 Task: Look for properties with a step-free path to the guest entrance.
Action: Mouse moved to (1082, 154)
Screenshot: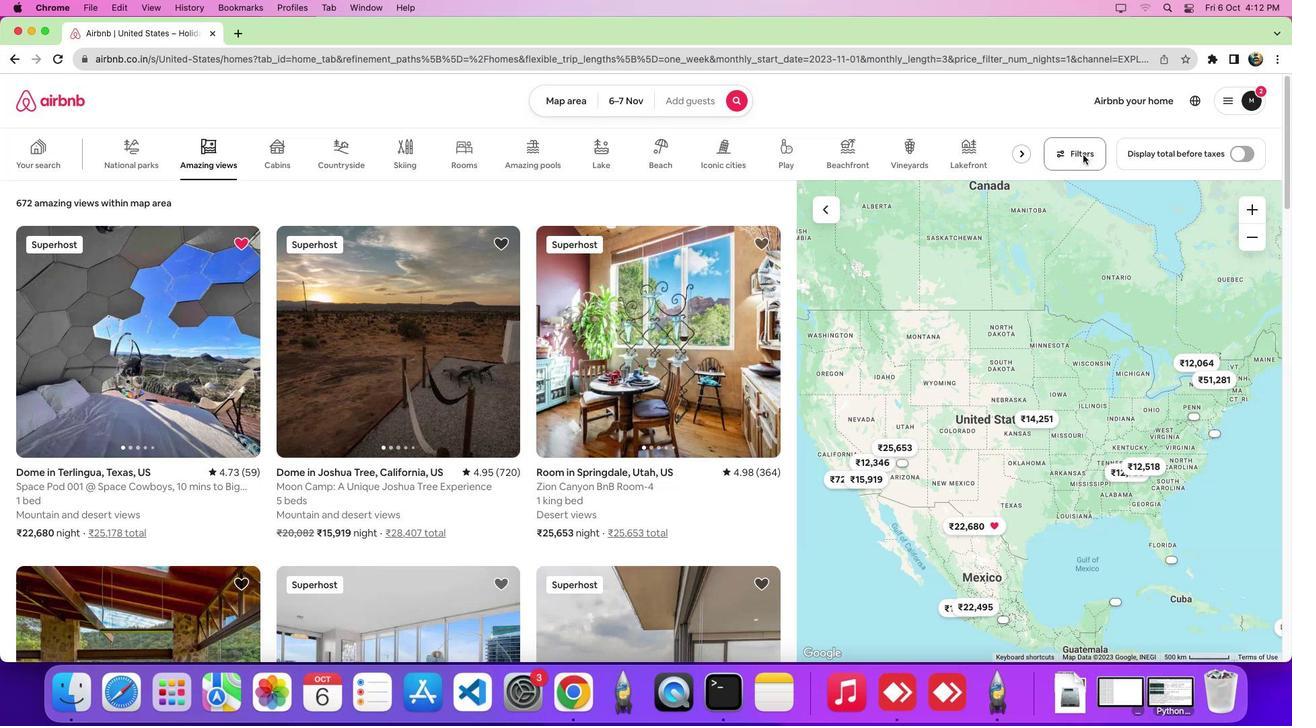 
Action: Mouse pressed left at (1082, 154)
Screenshot: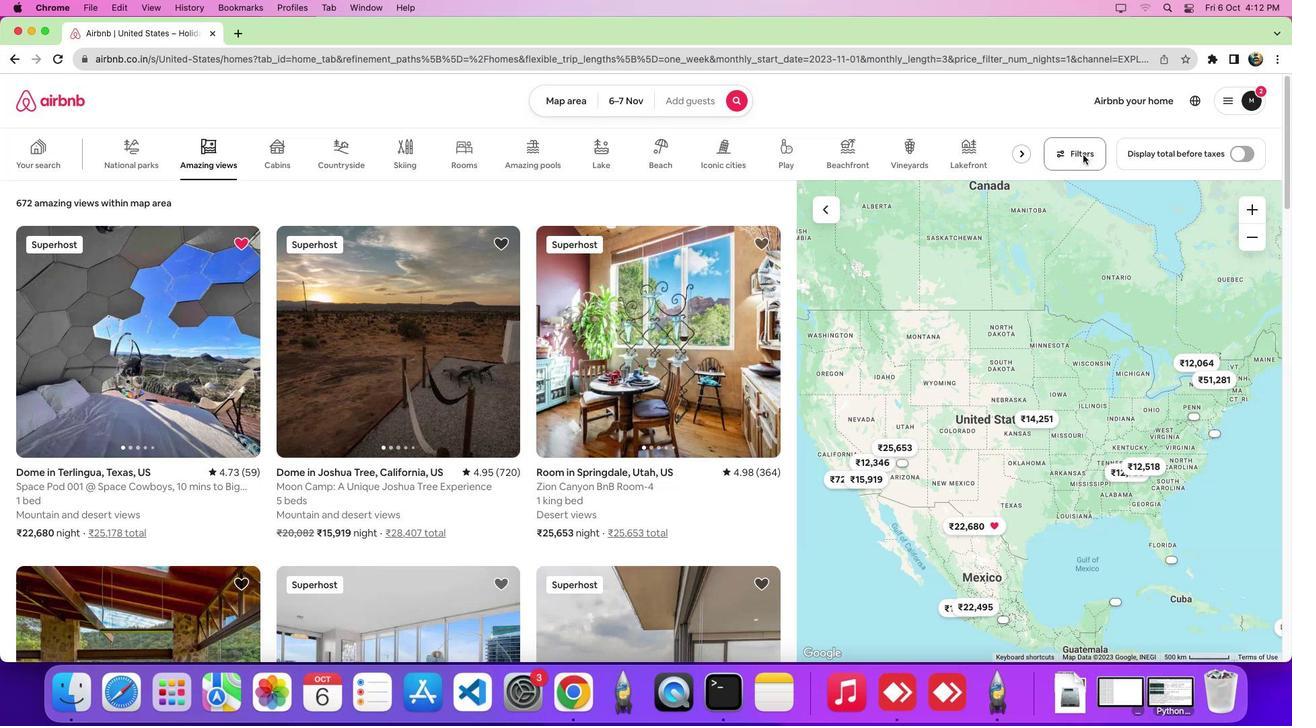 
Action: Mouse pressed left at (1082, 154)
Screenshot: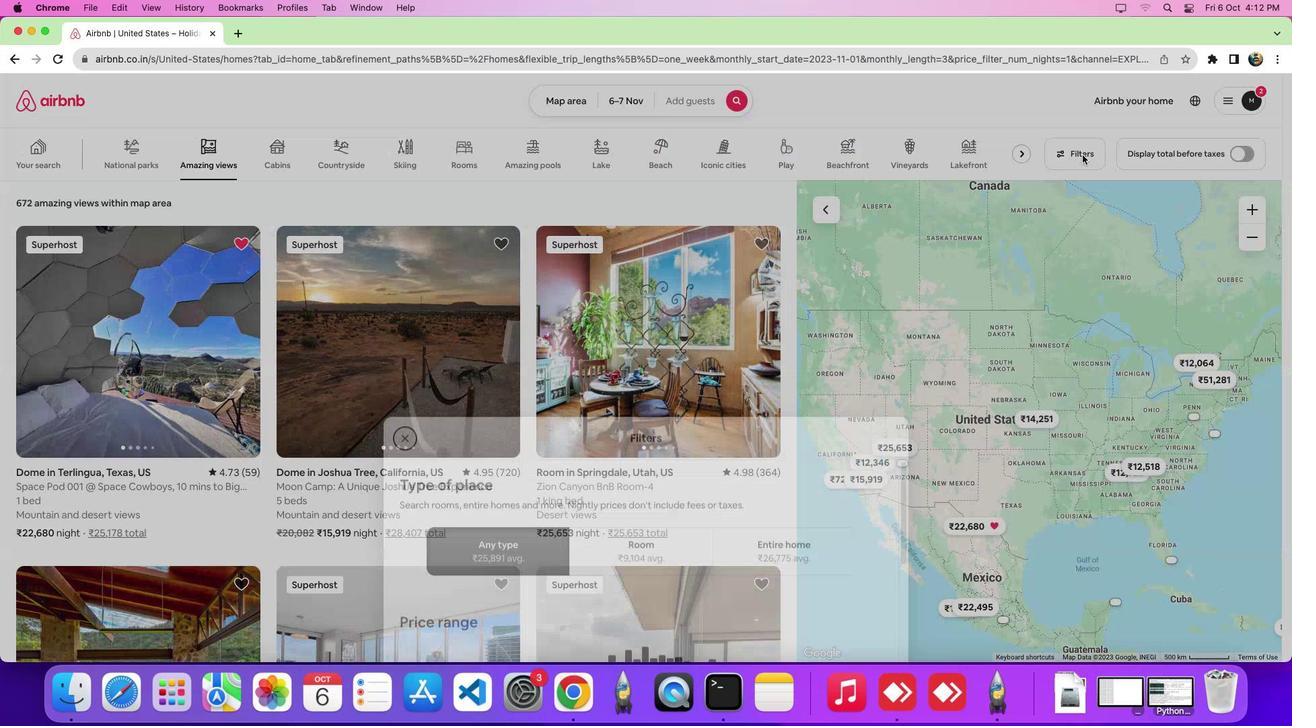 
Action: Mouse moved to (662, 237)
Screenshot: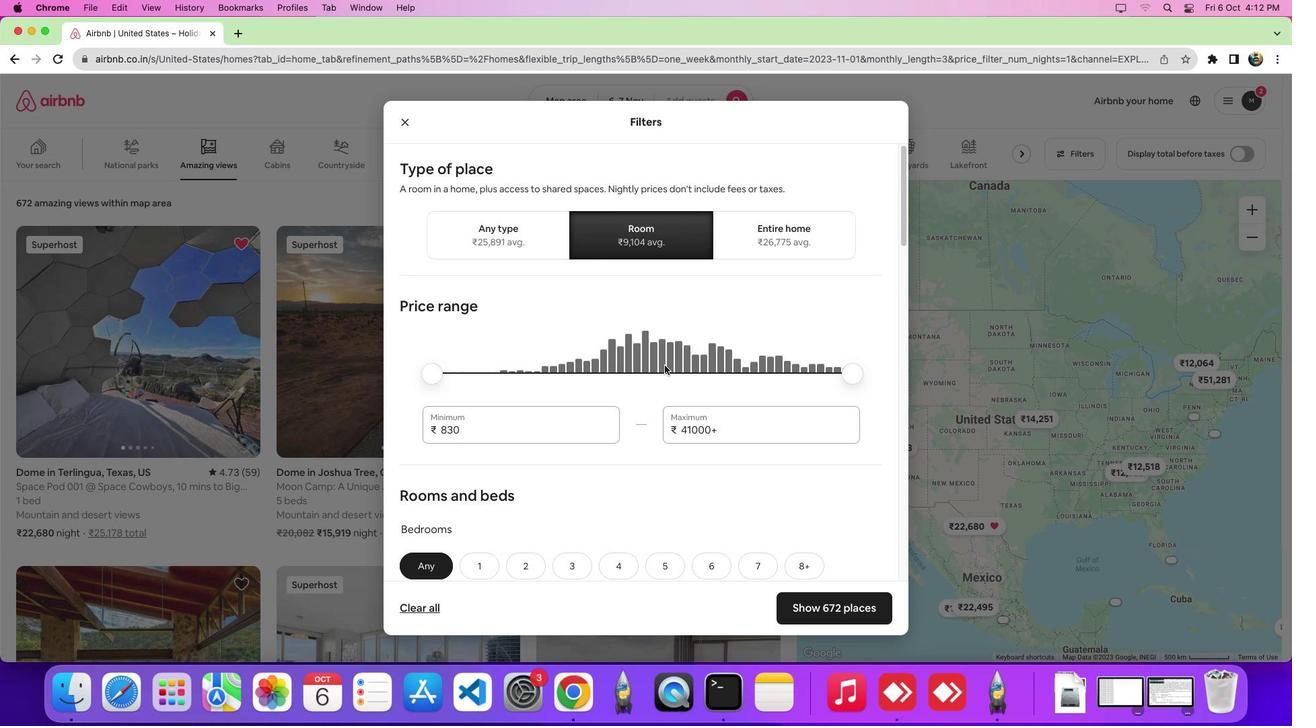 
Action: Mouse pressed left at (662, 237)
Screenshot: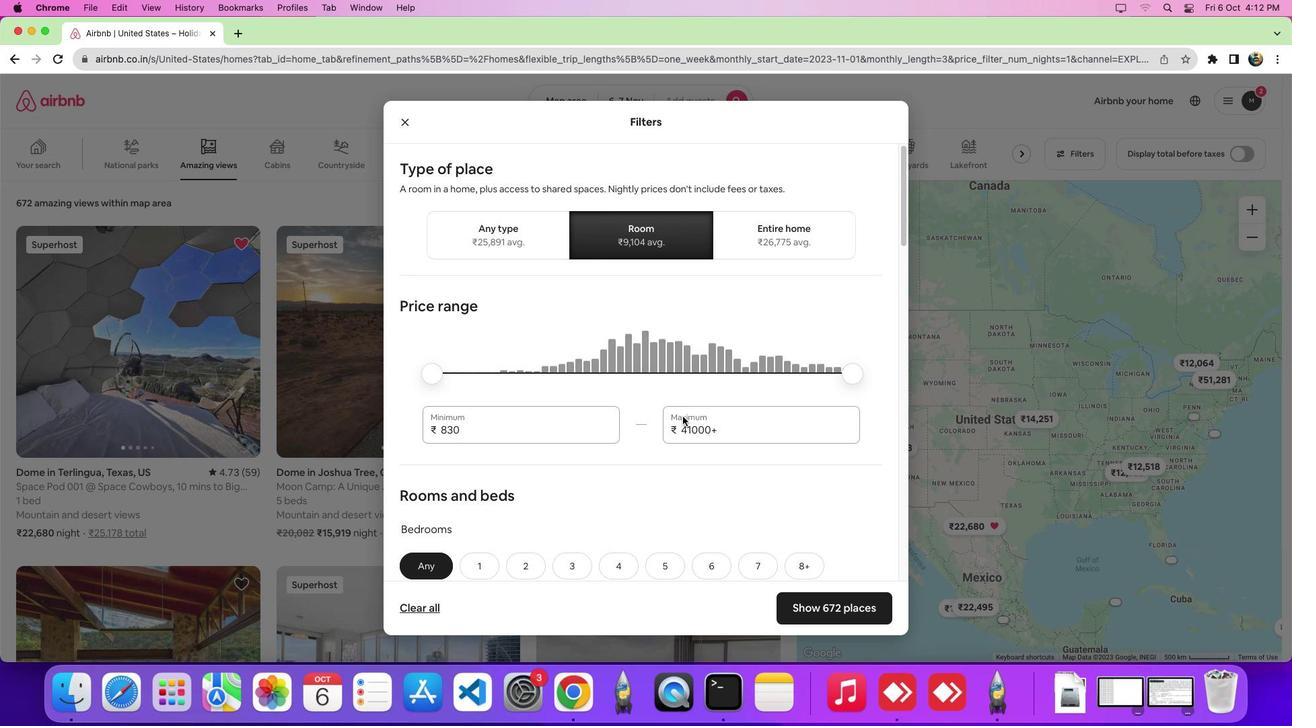 
Action: Mouse moved to (683, 419)
Screenshot: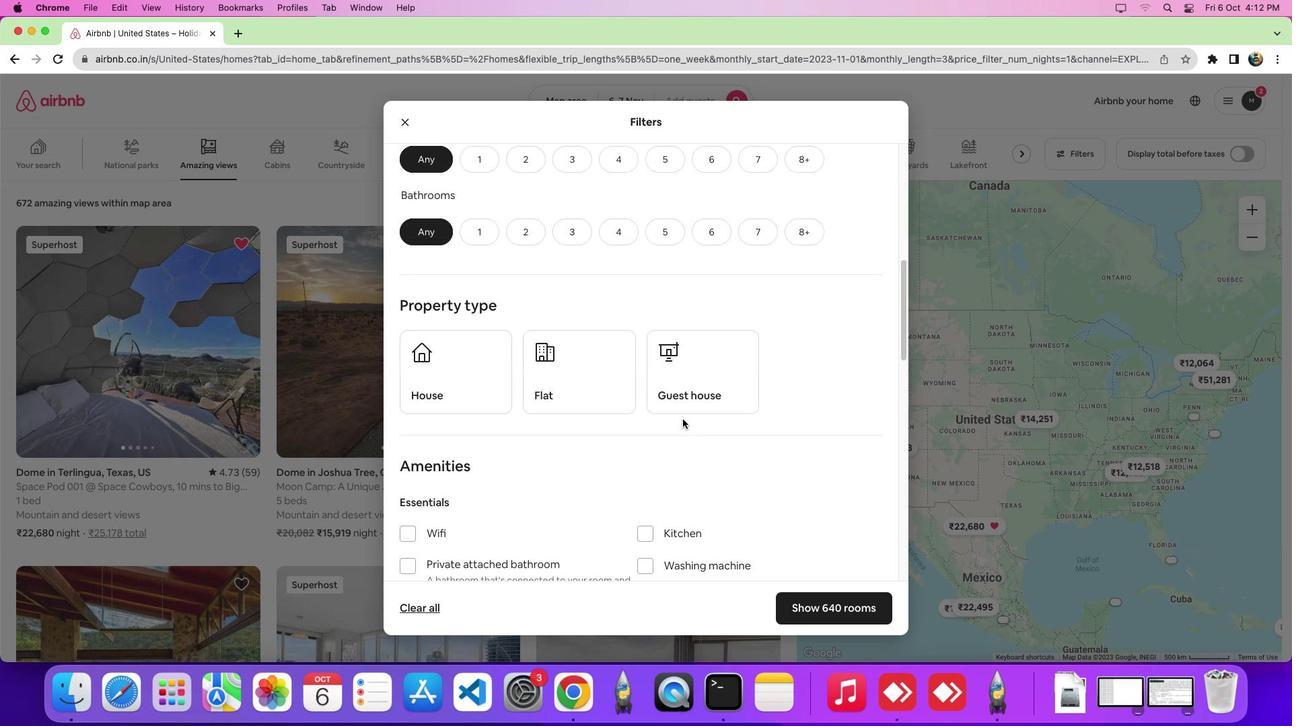 
Action: Mouse scrolled (683, 419) with delta (0, 0)
Screenshot: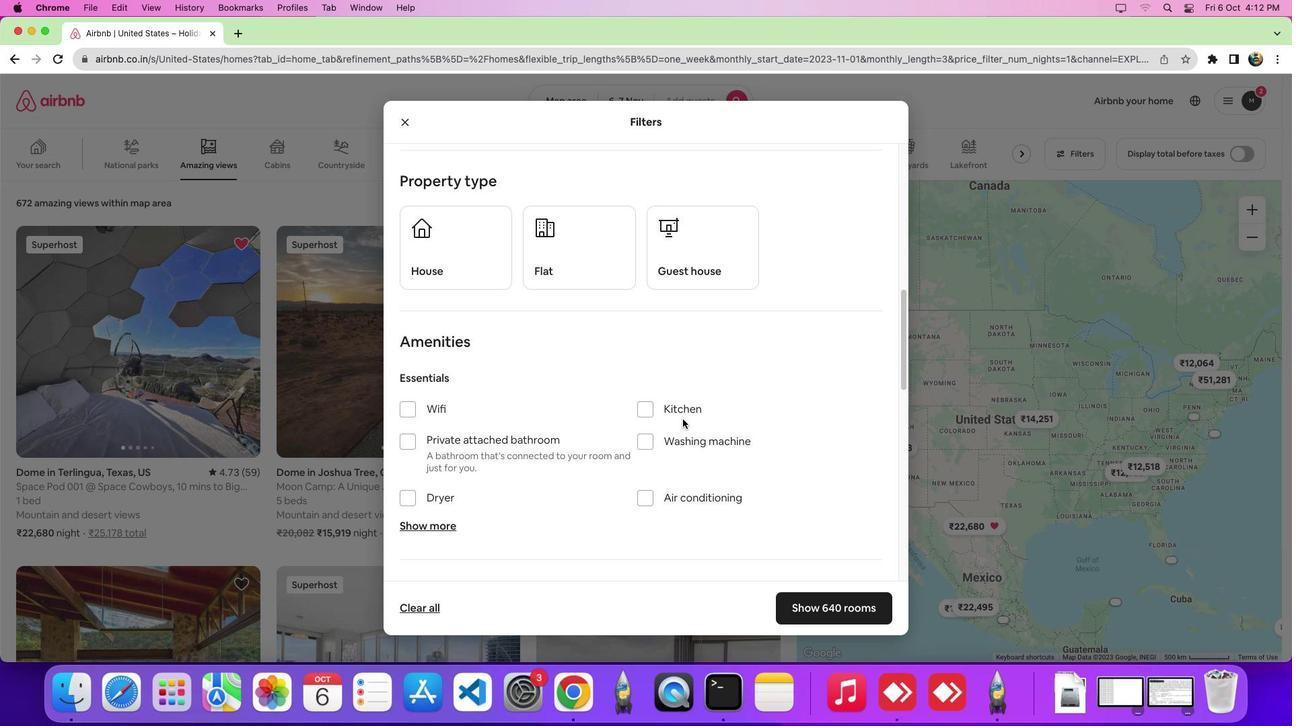 
Action: Mouse scrolled (683, 419) with delta (0, 0)
Screenshot: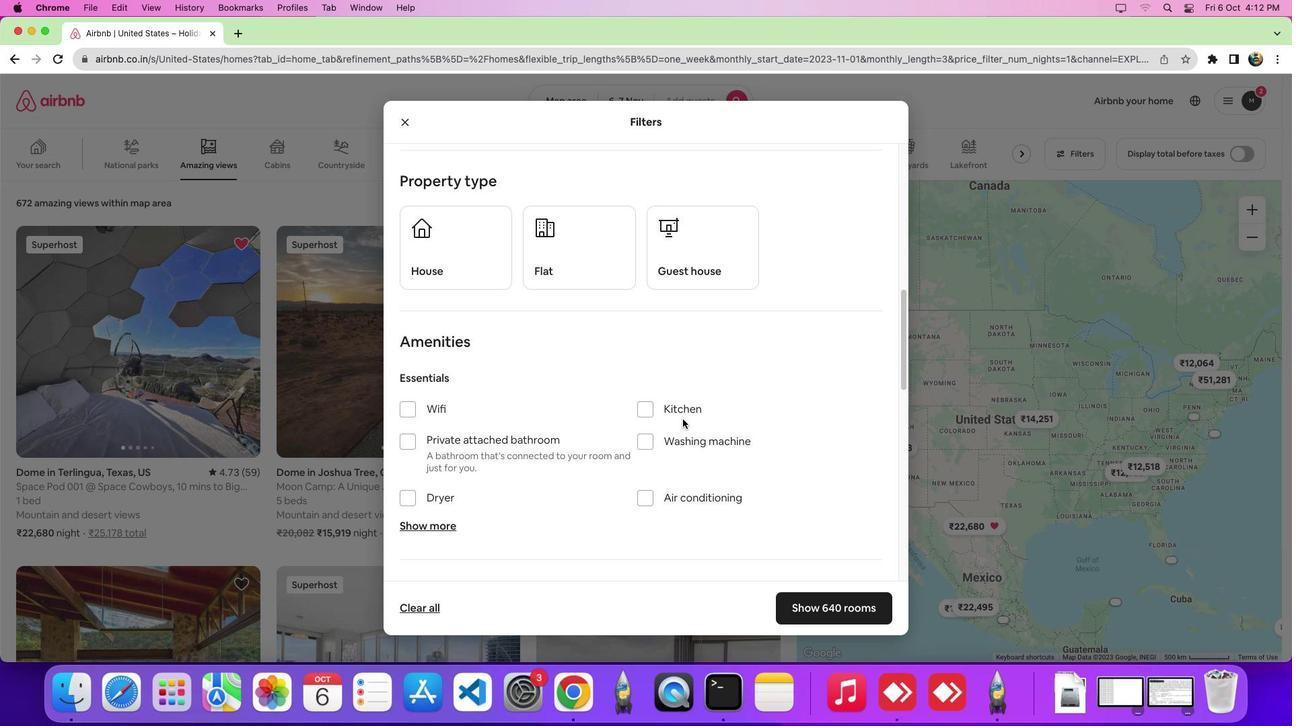 
Action: Mouse scrolled (683, 419) with delta (0, -5)
Screenshot: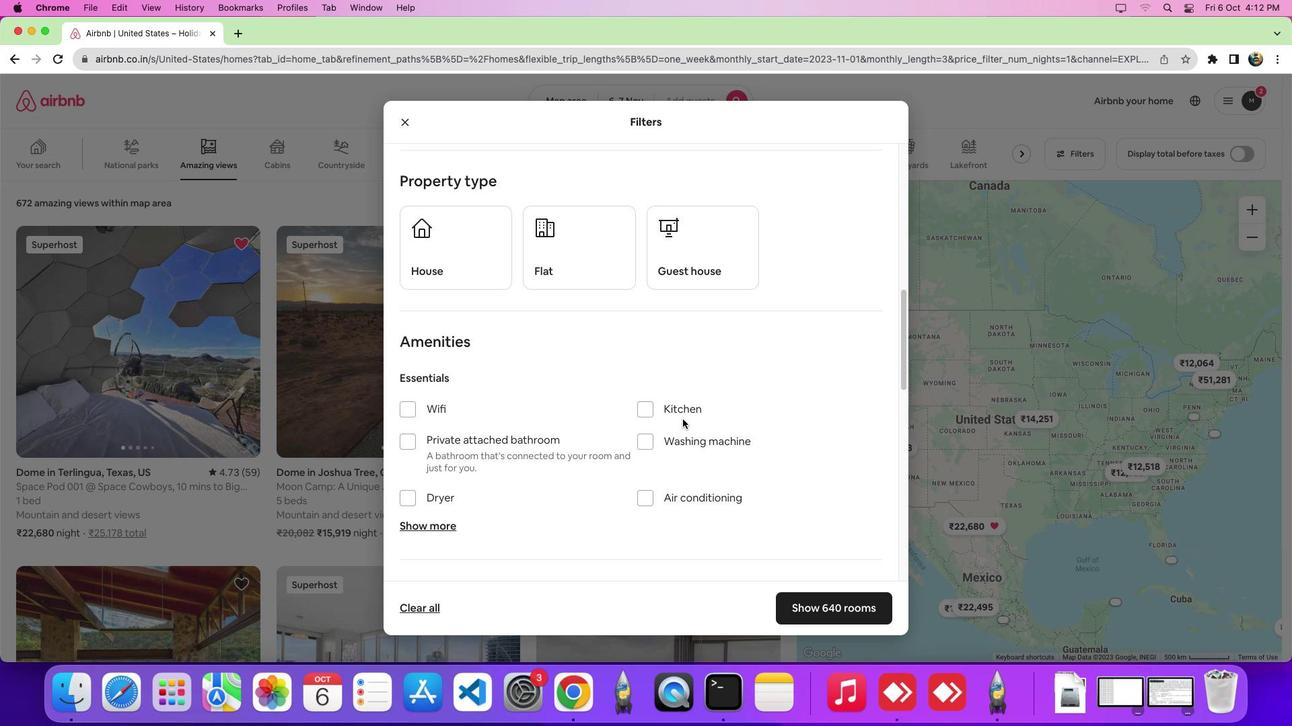 
Action: Mouse scrolled (683, 419) with delta (0, -7)
Screenshot: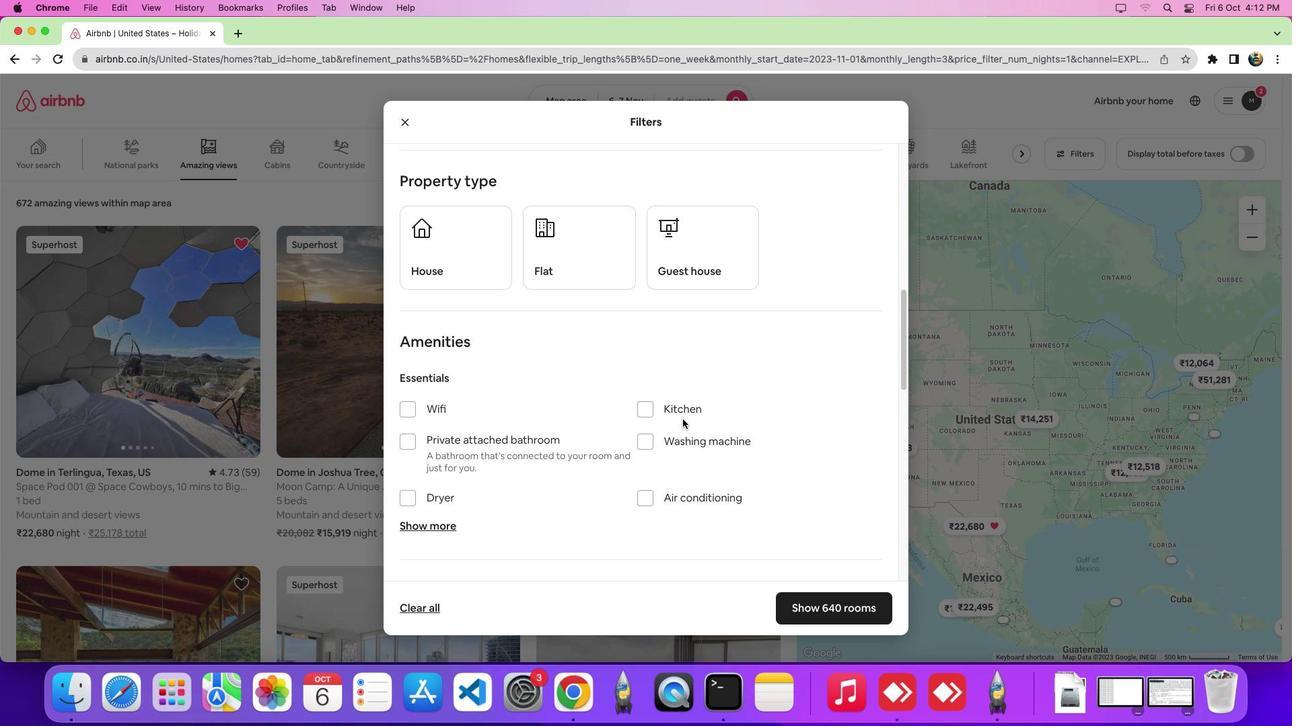 
Action: Mouse scrolled (683, 419) with delta (0, 0)
Screenshot: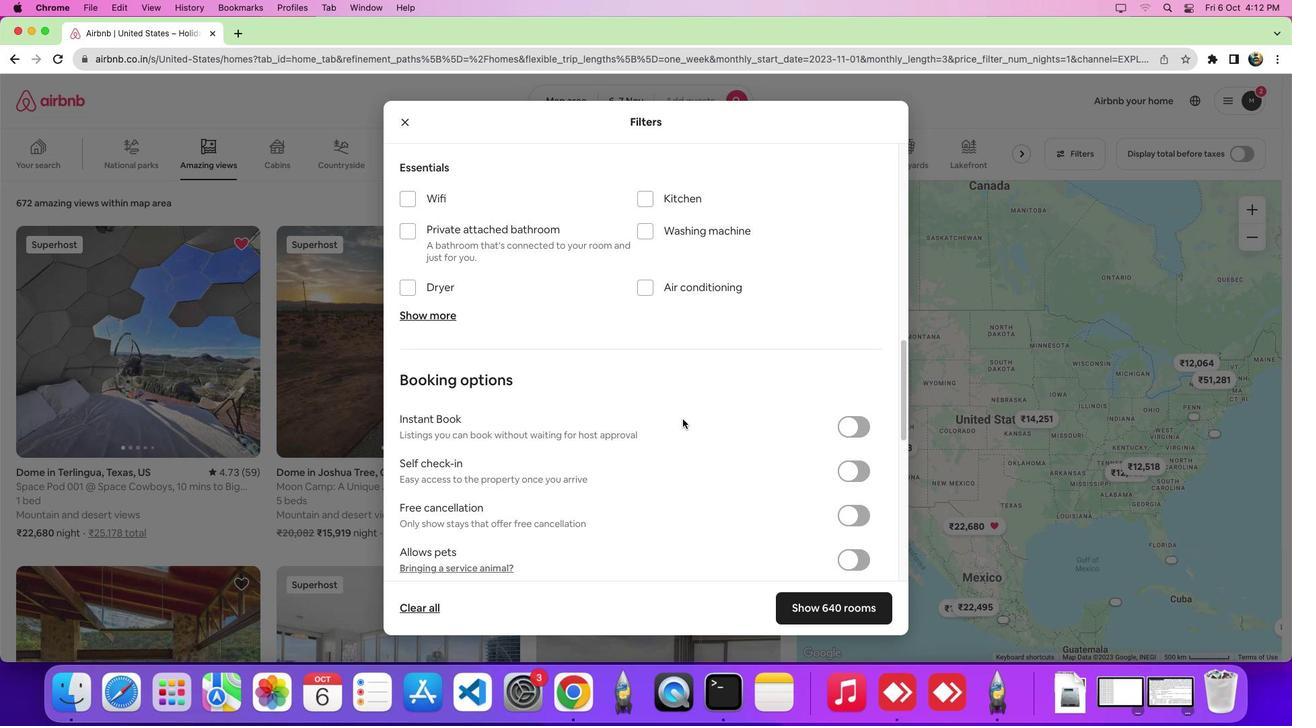 
Action: Mouse scrolled (683, 419) with delta (0, 0)
Screenshot: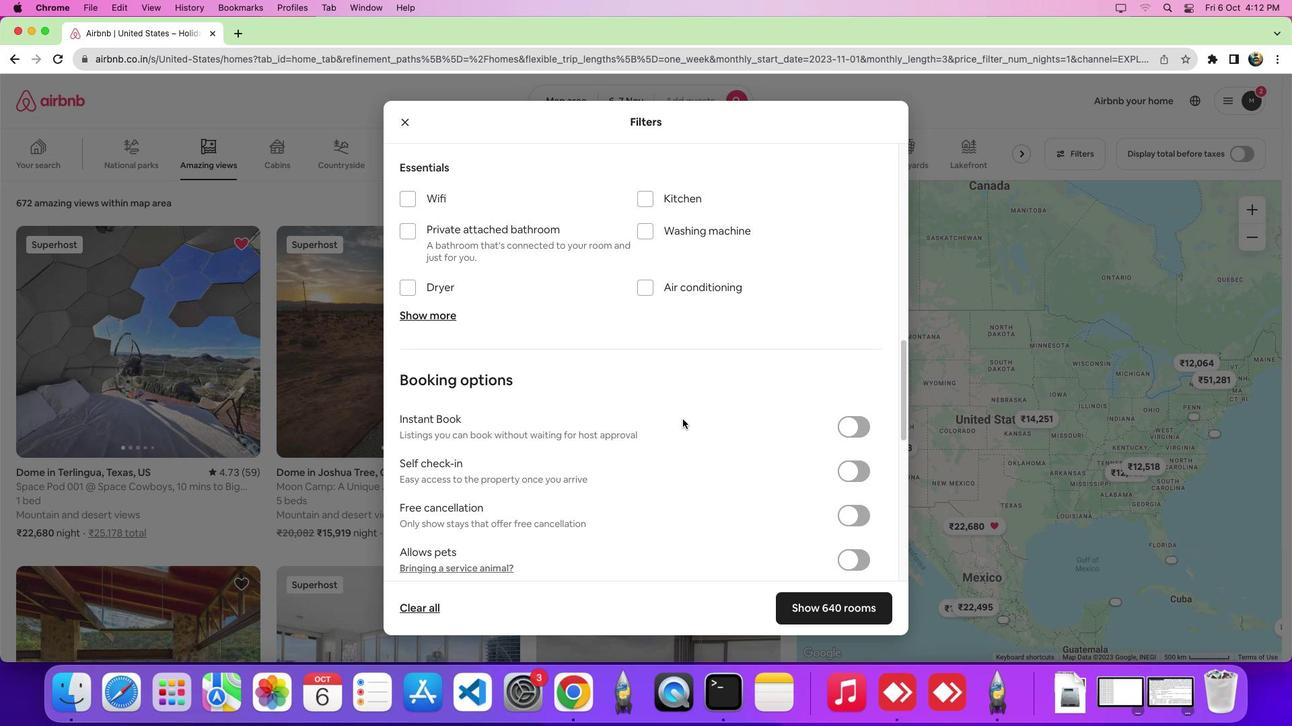 
Action: Mouse scrolled (683, 419) with delta (0, -4)
Screenshot: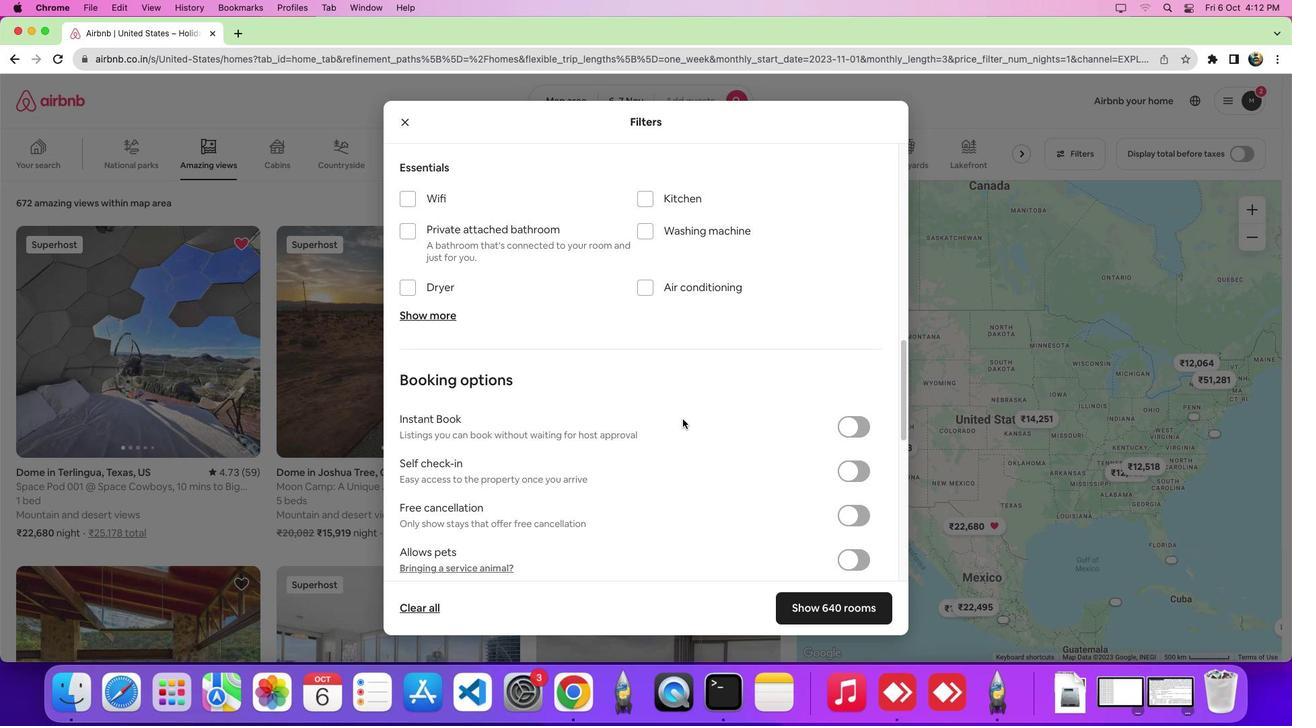 
Action: Mouse moved to (682, 419)
Screenshot: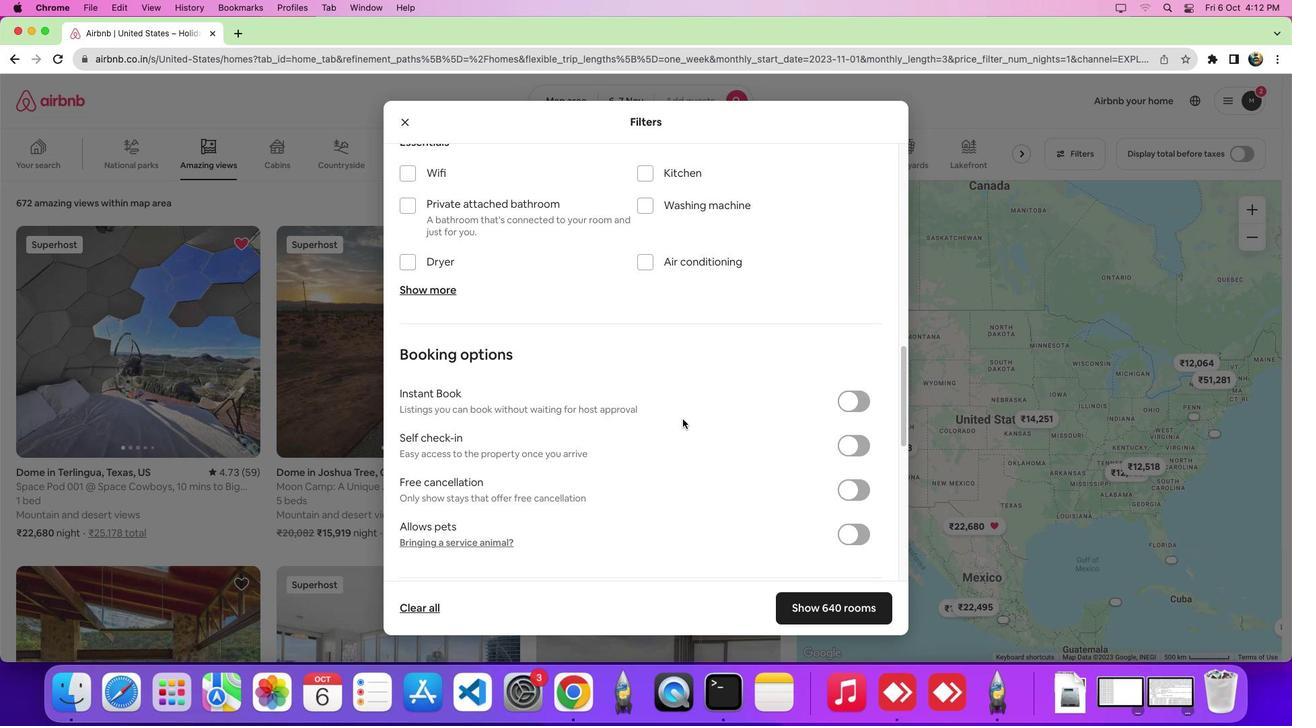 
Action: Mouse scrolled (682, 419) with delta (0, 0)
Screenshot: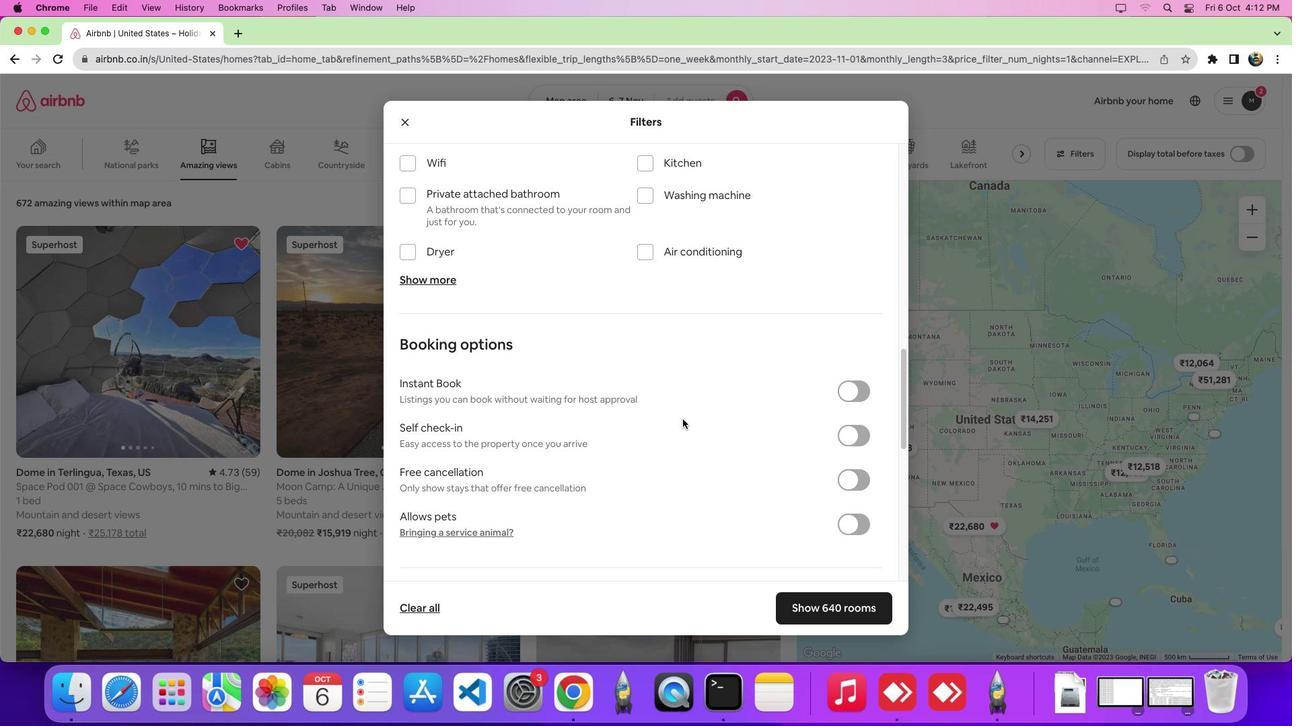
Action: Mouse scrolled (682, 419) with delta (0, 0)
Screenshot: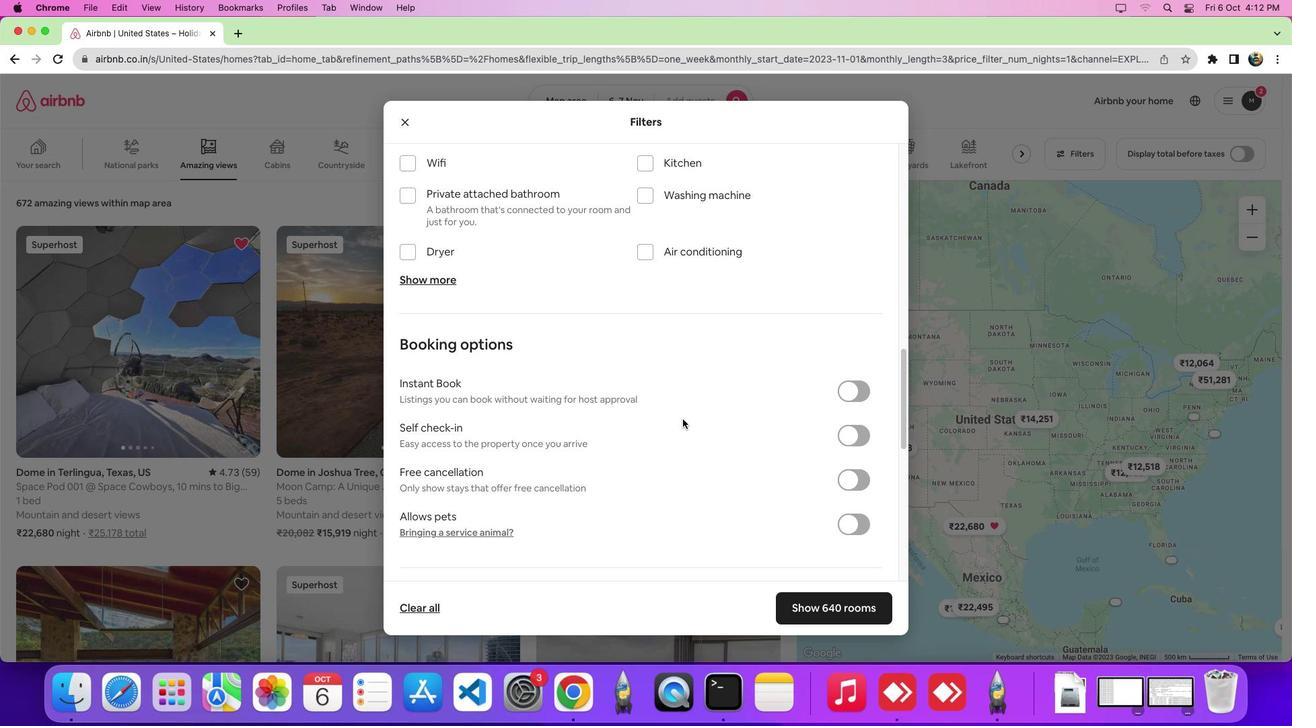 
Action: Mouse moved to (681, 419)
Screenshot: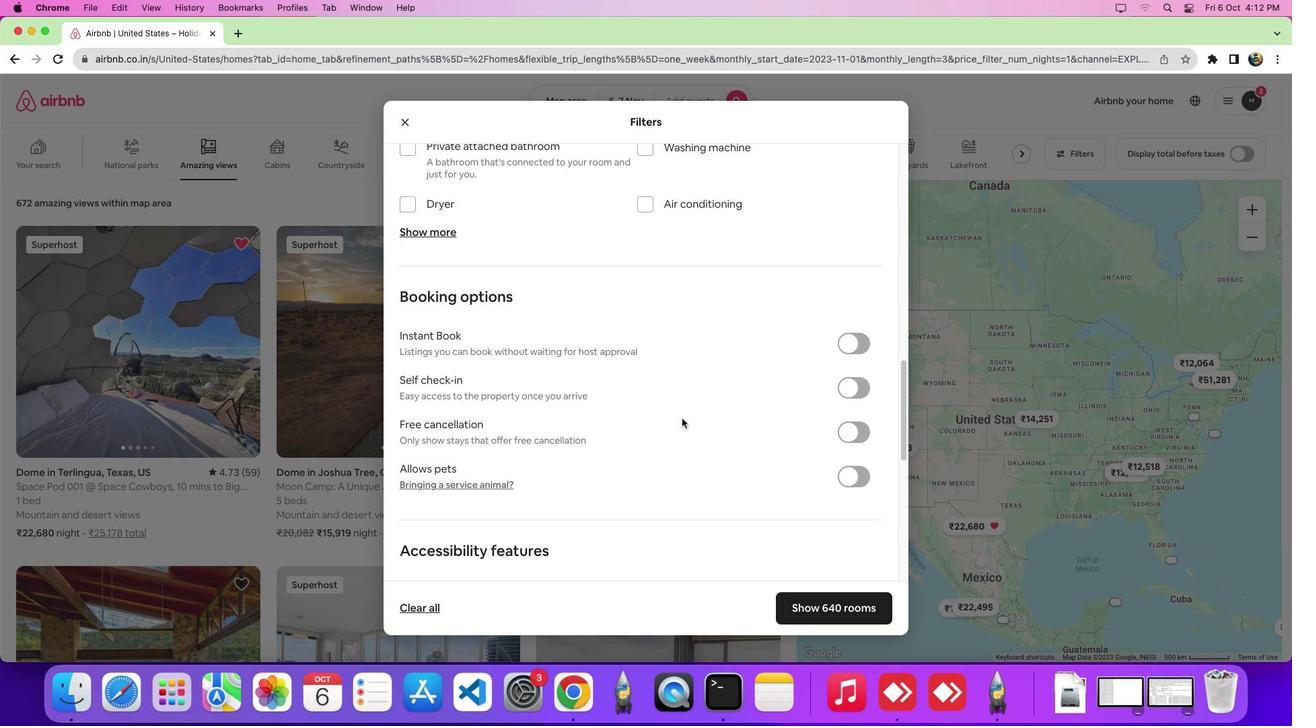 
Action: Mouse scrolled (681, 419) with delta (0, 0)
Screenshot: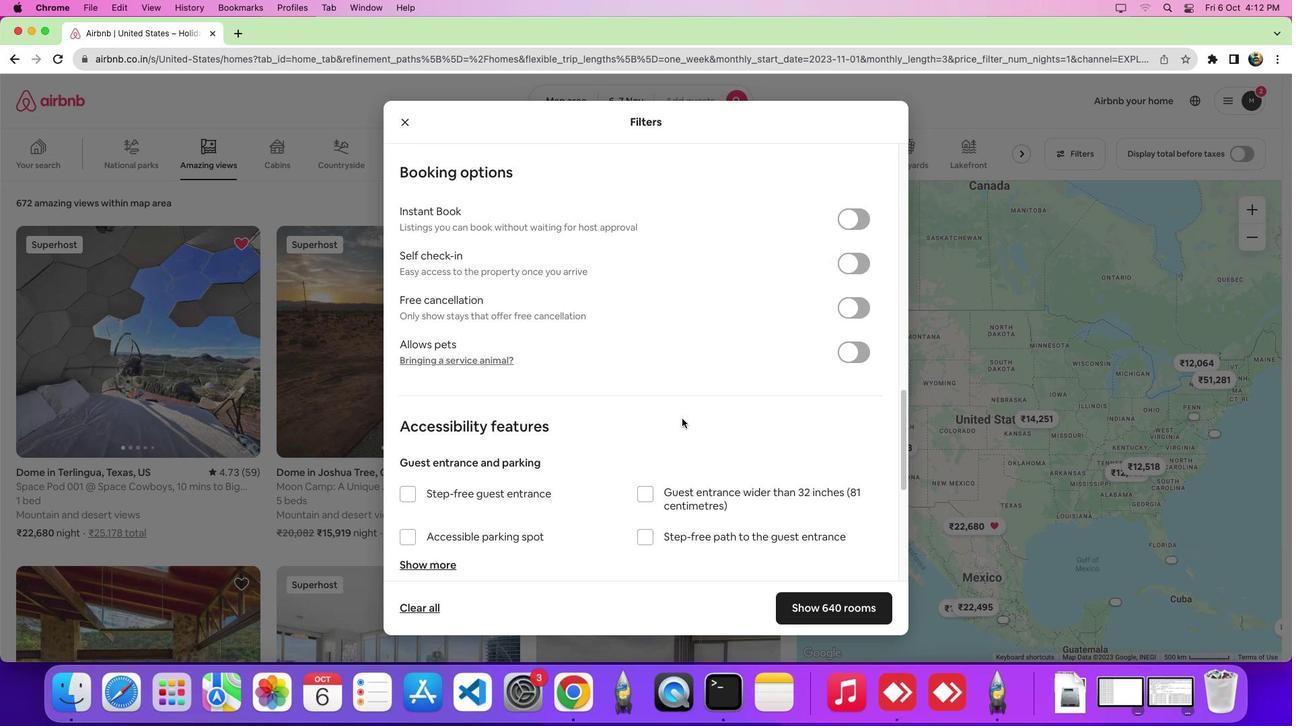 
Action: Mouse scrolled (681, 419) with delta (0, 0)
Screenshot: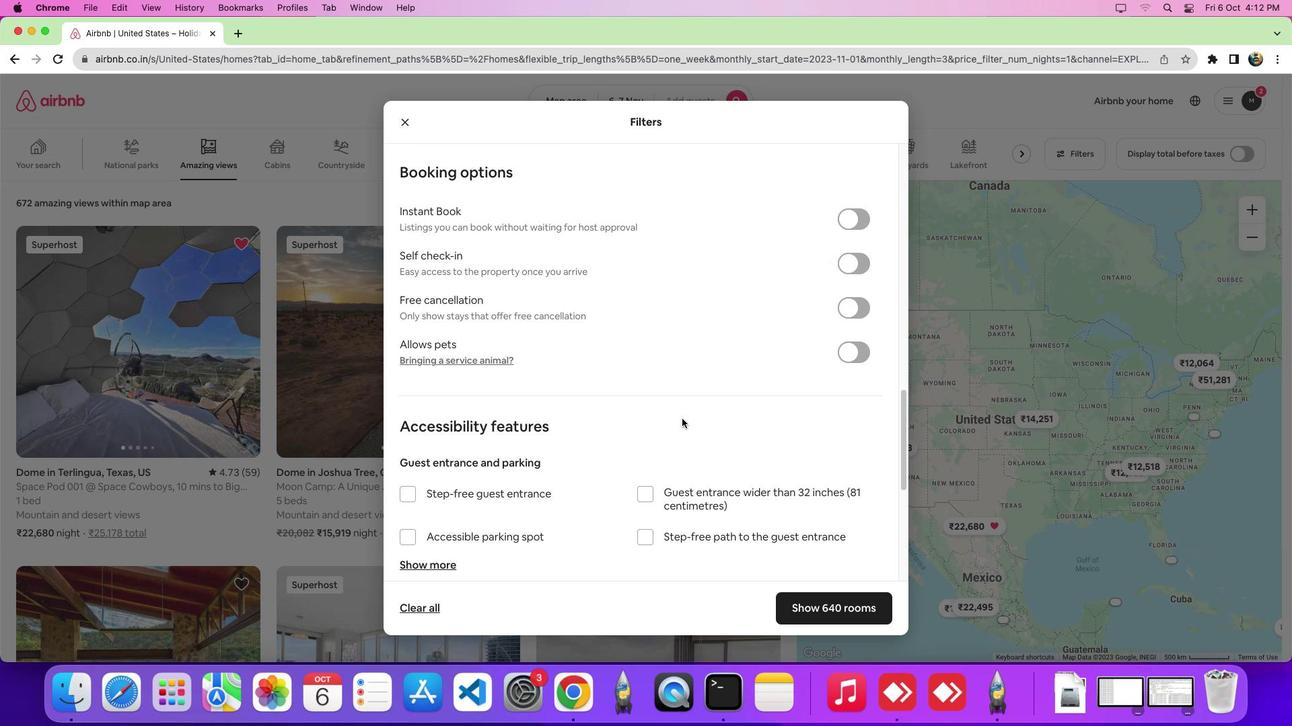 
Action: Mouse scrolled (681, 419) with delta (0, -2)
Screenshot: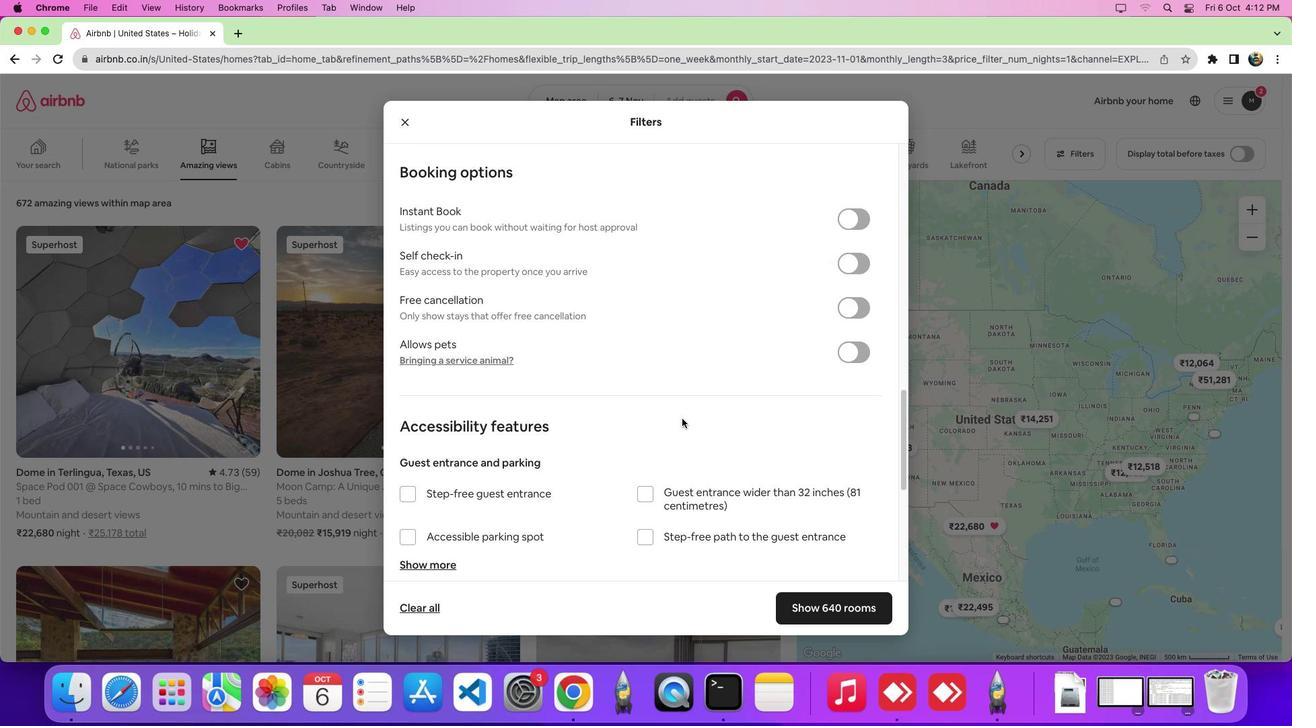 
Action: Mouse moved to (681, 419)
Screenshot: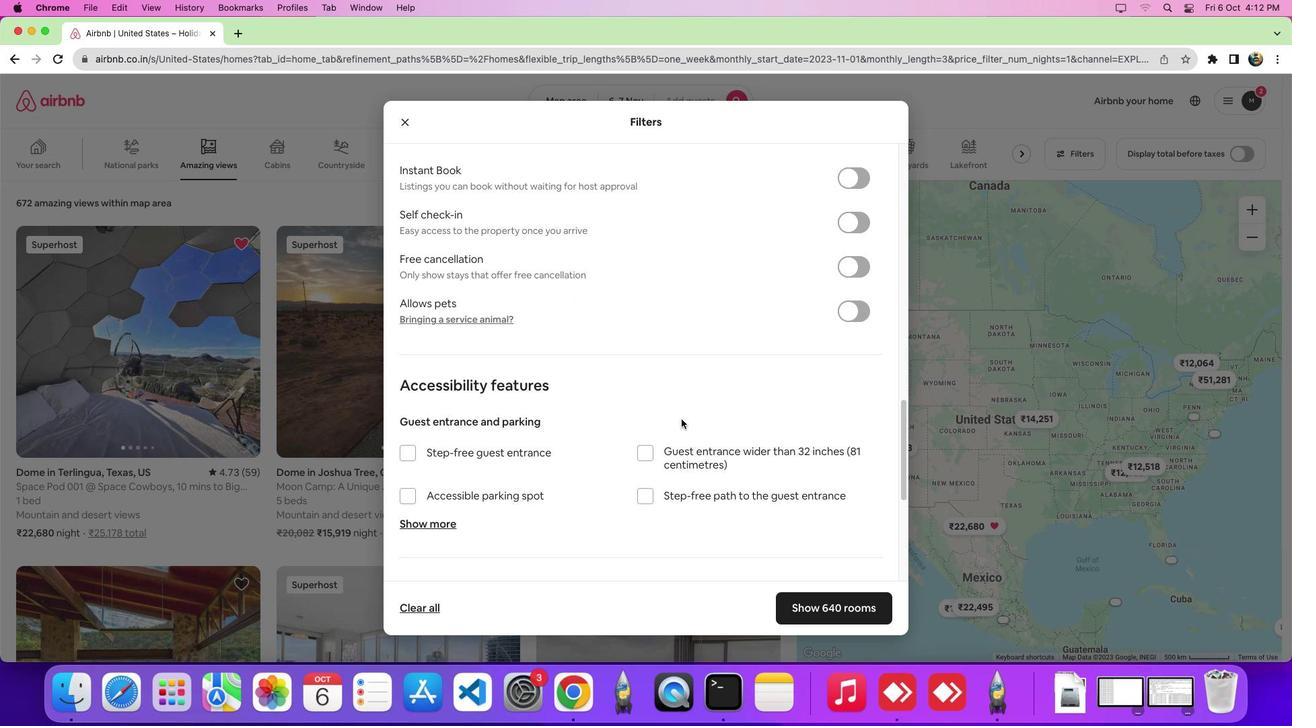 
Action: Mouse scrolled (681, 419) with delta (0, 0)
Screenshot: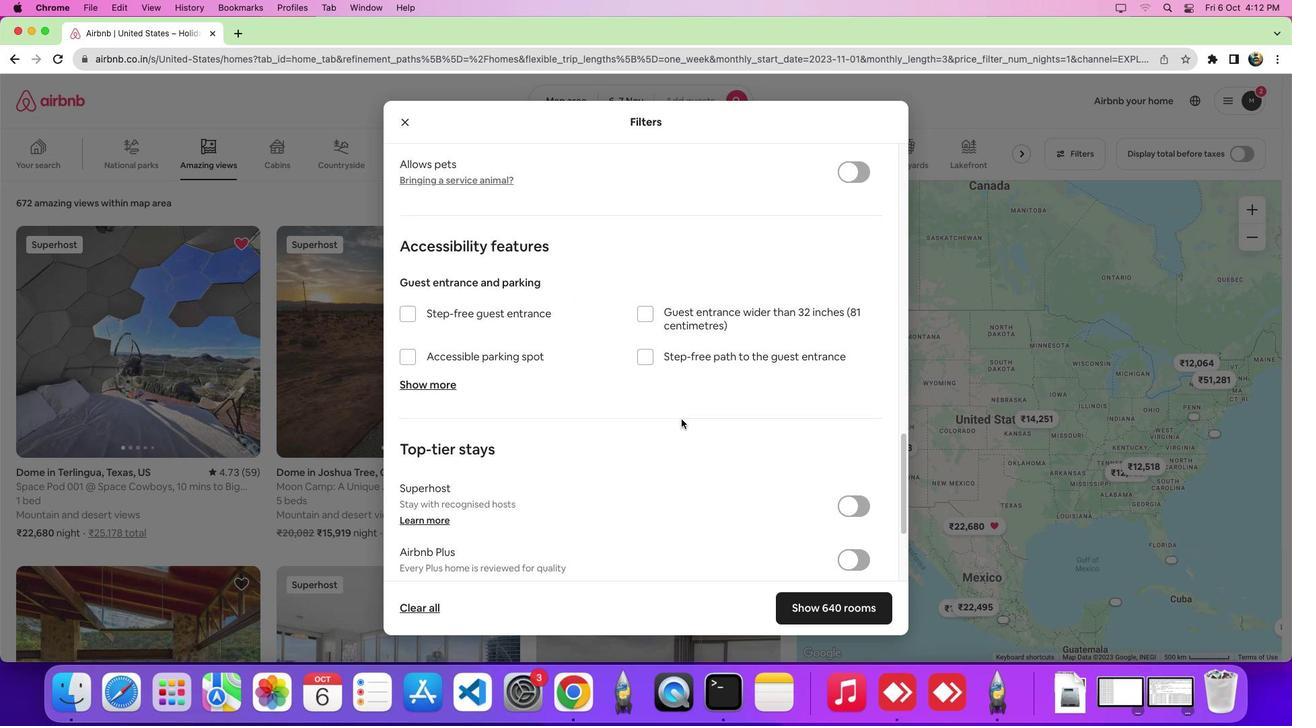 
Action: Mouse scrolled (681, 419) with delta (0, 0)
Screenshot: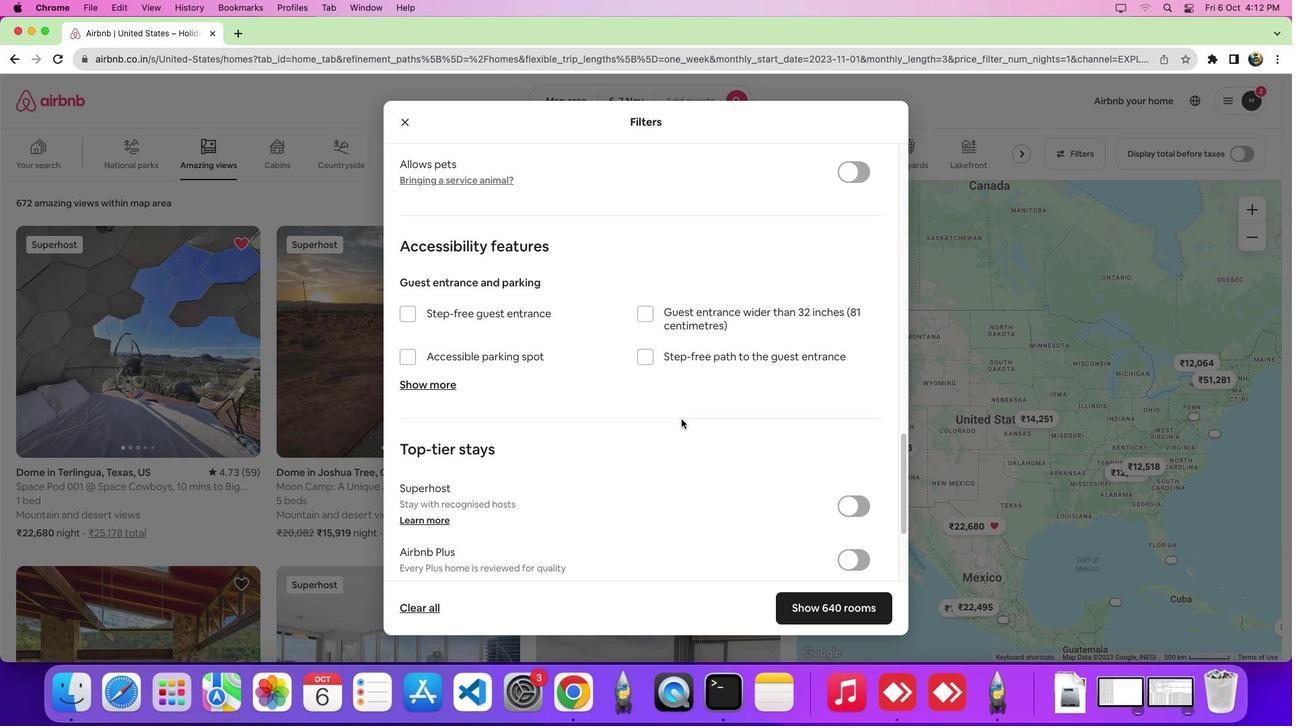 
Action: Mouse scrolled (681, 419) with delta (0, -3)
Screenshot: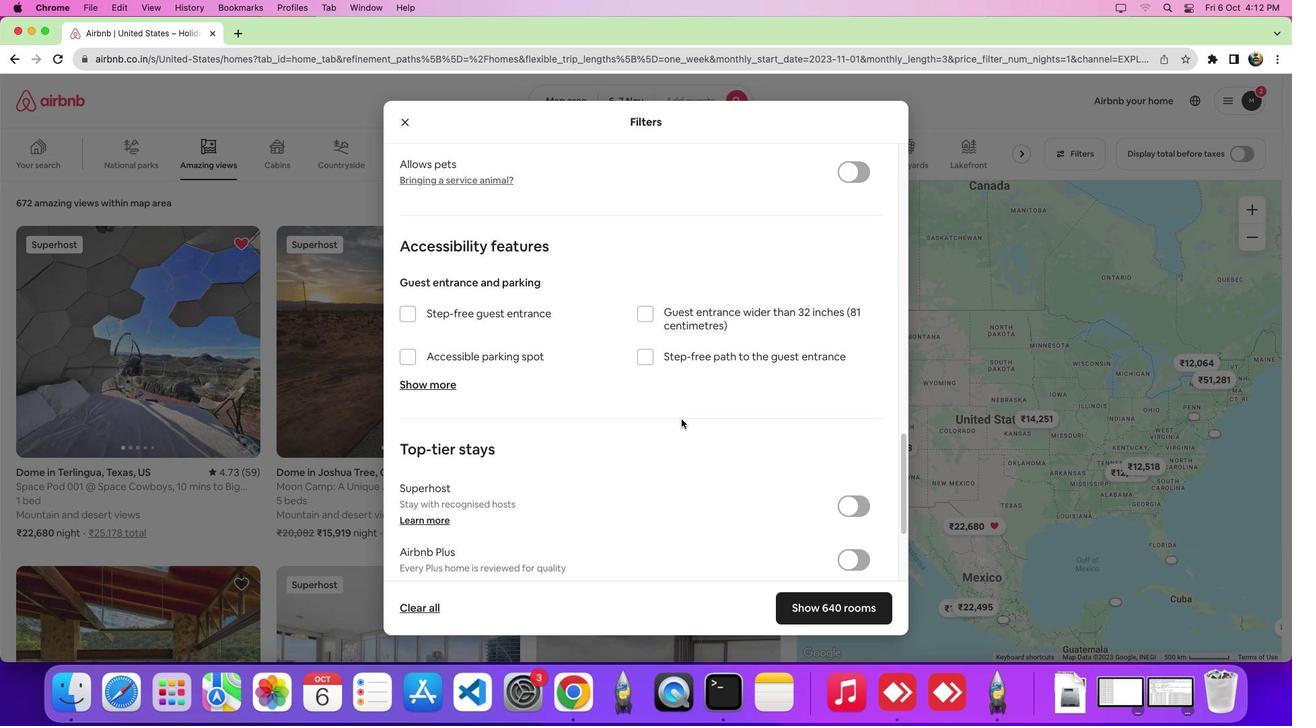 
Action: Mouse moved to (648, 359)
Screenshot: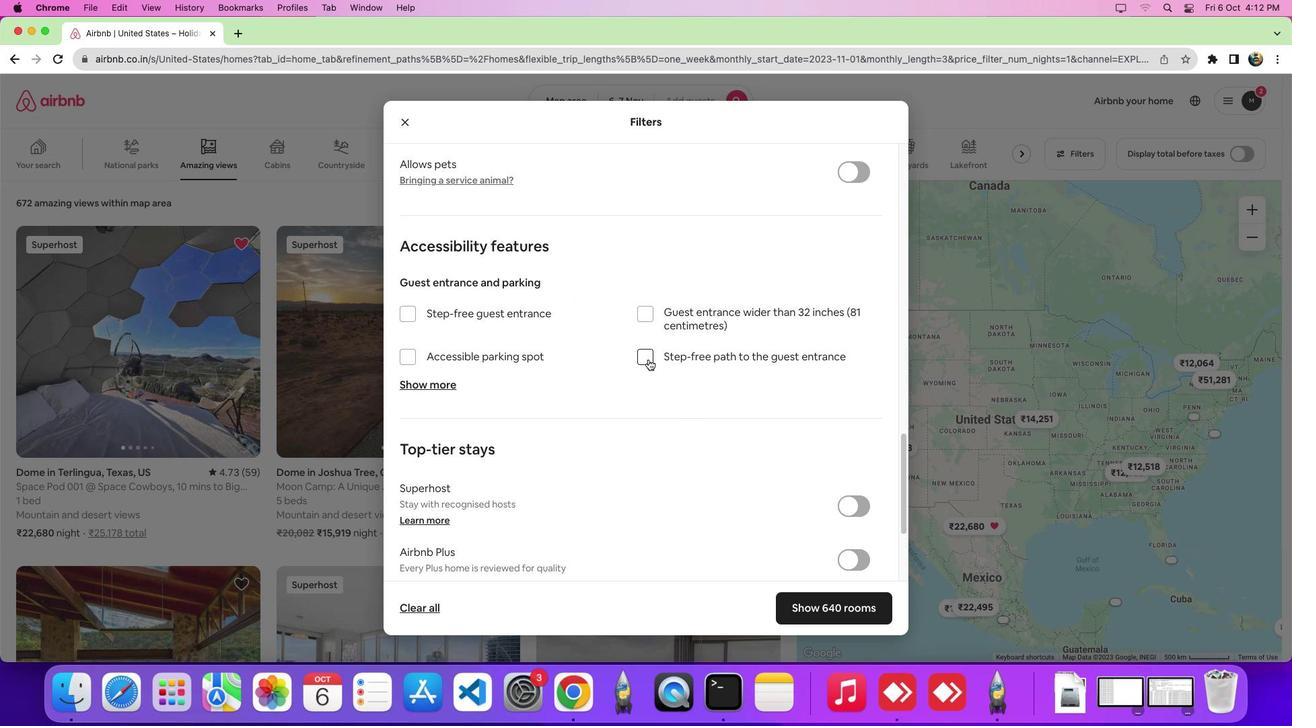 
Action: Mouse pressed left at (648, 359)
Screenshot: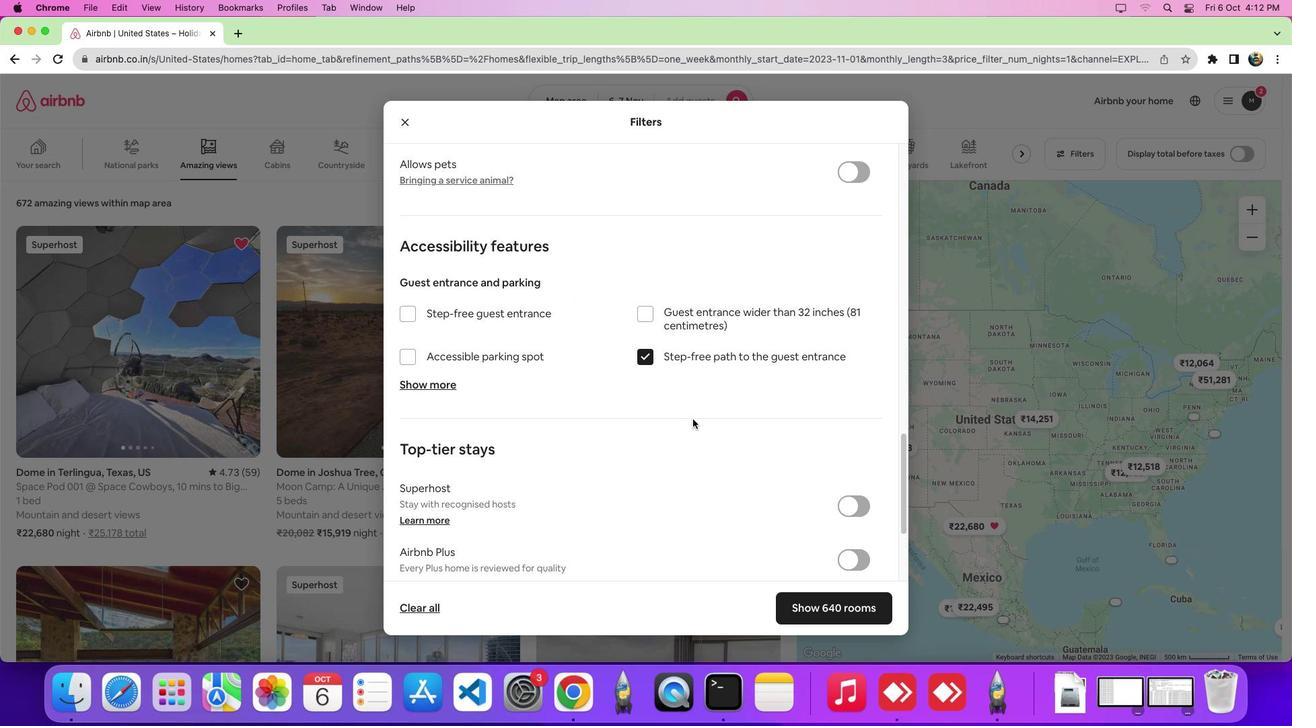 
Action: Mouse moved to (800, 609)
Screenshot: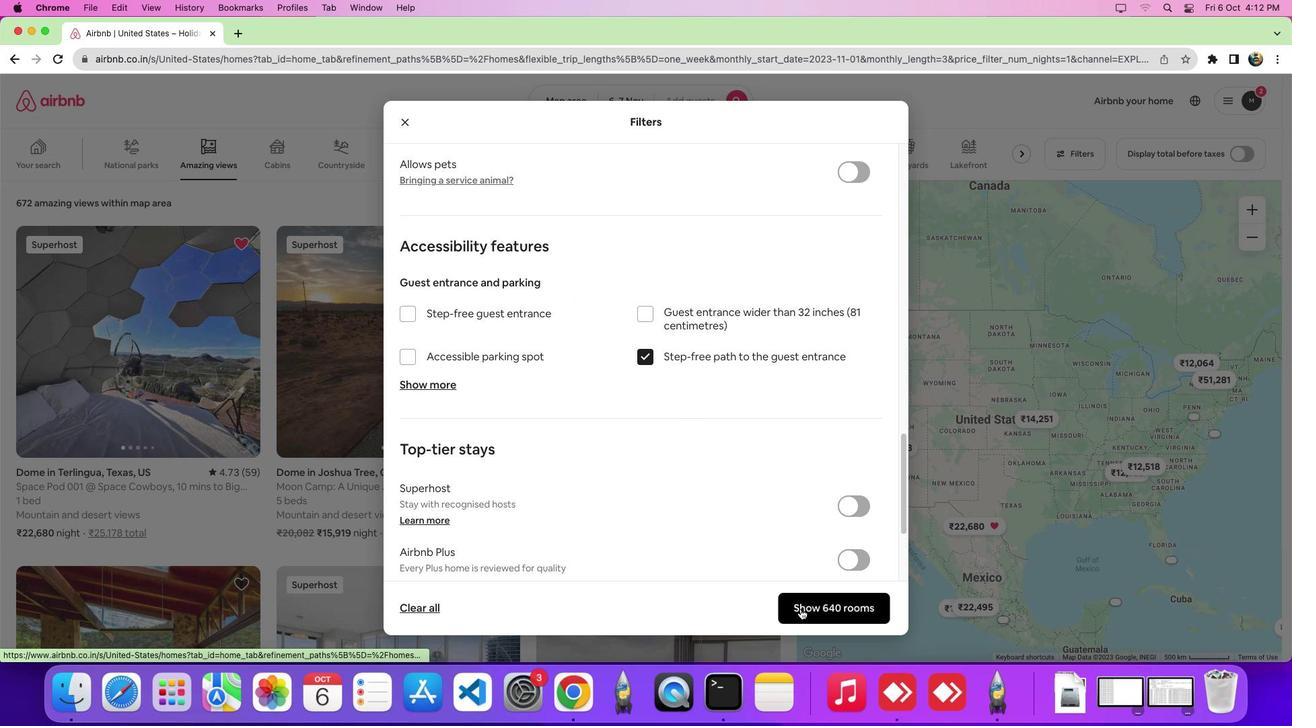 
Action: Mouse pressed left at (800, 609)
Screenshot: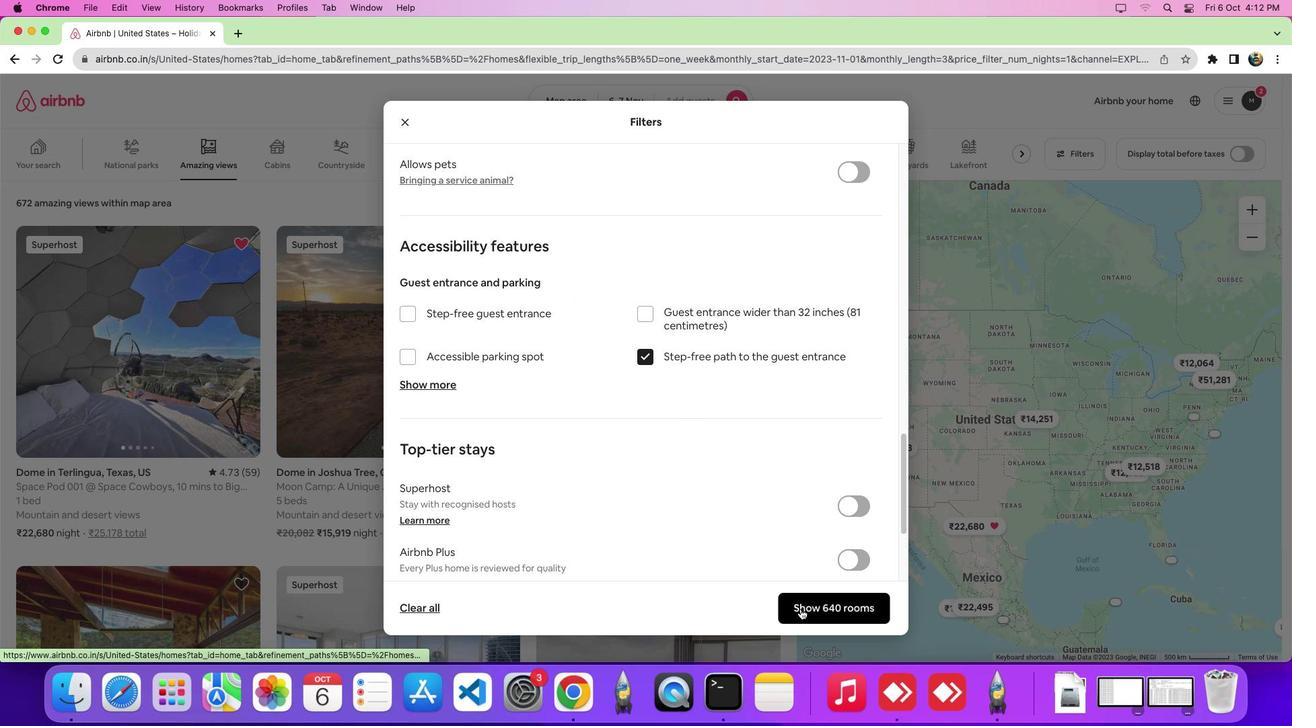
Action: Mouse moved to (836, 617)
Screenshot: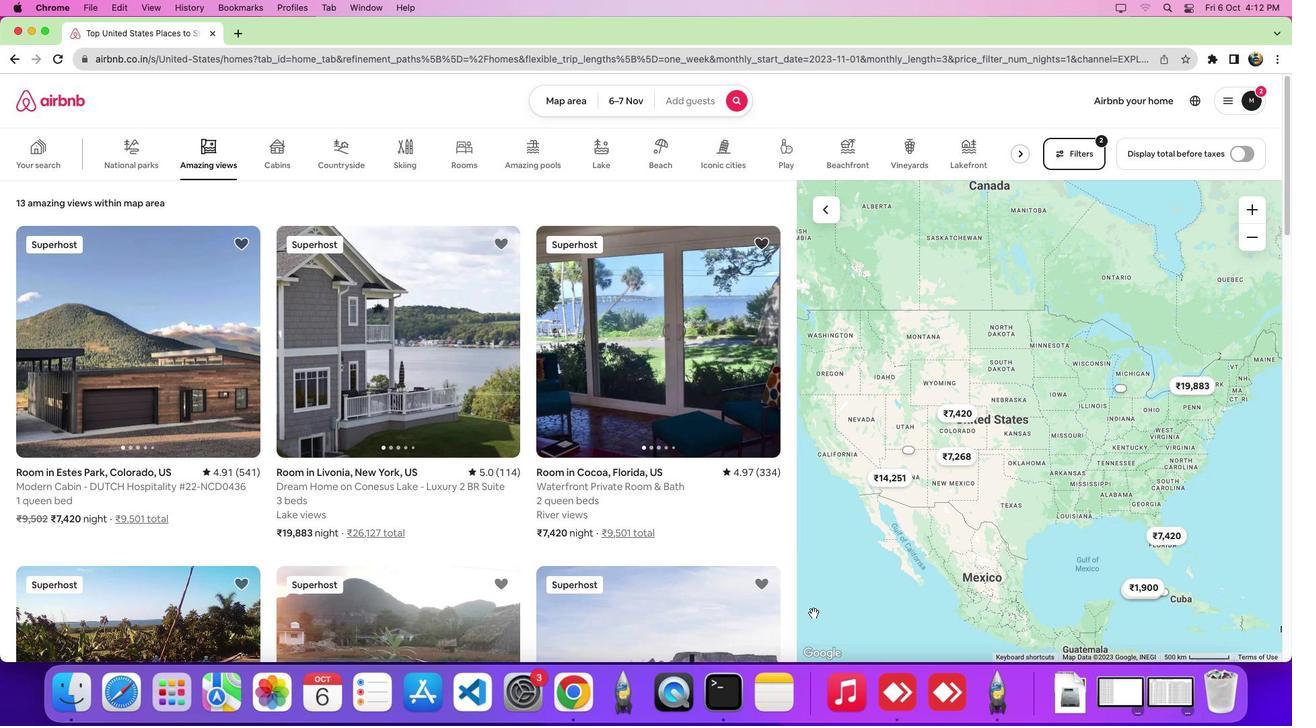 
